Task: Print the page in color.
Action: Mouse moved to (24, 81)
Screenshot: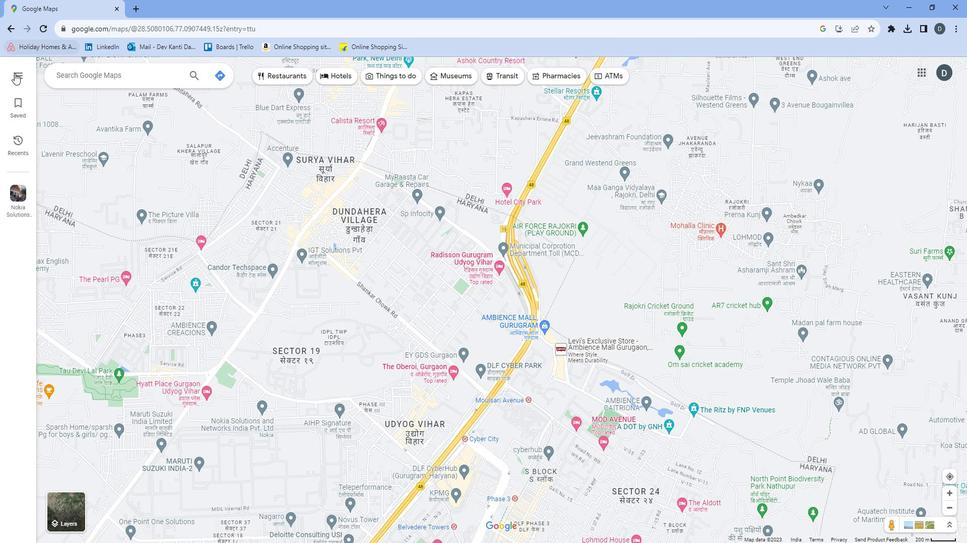 
Action: Mouse pressed left at (24, 81)
Screenshot: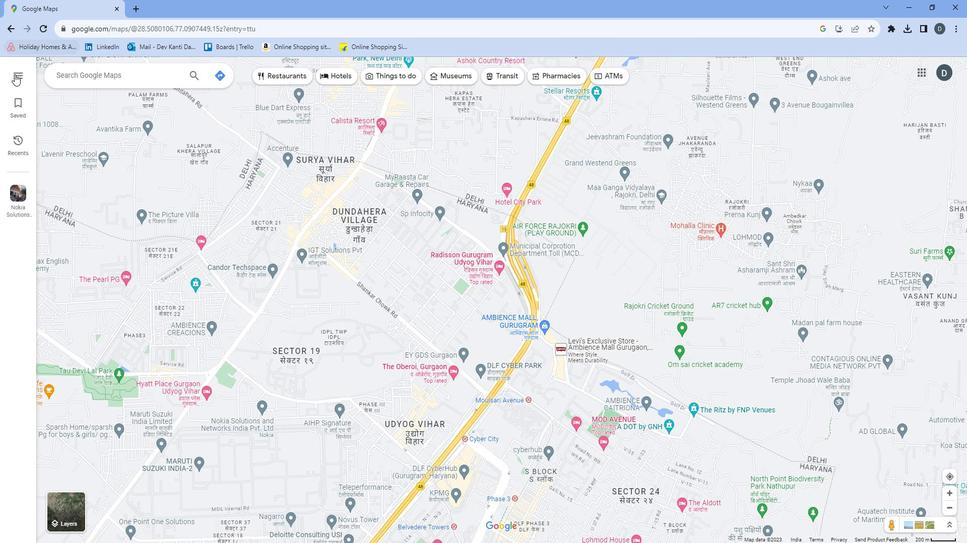 
Action: Mouse moved to (71, 273)
Screenshot: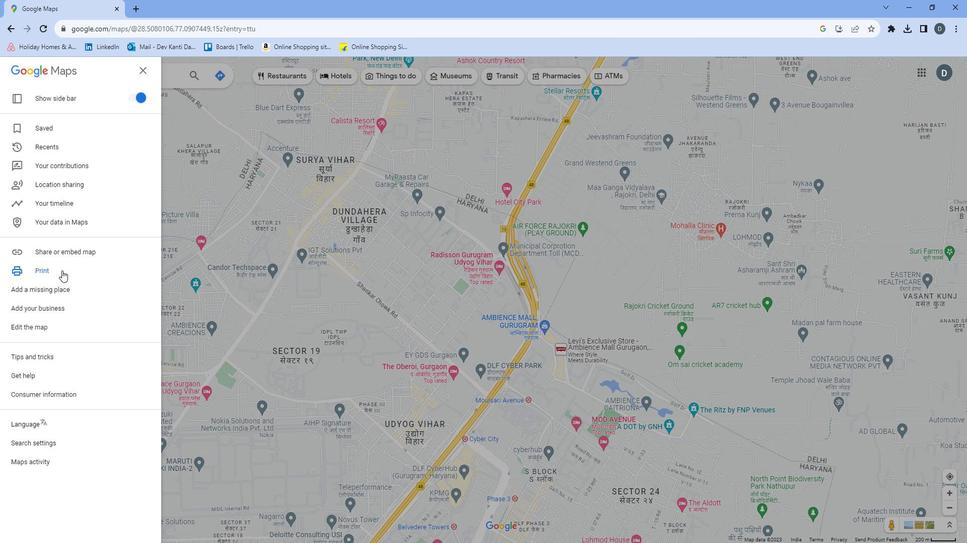 
Action: Mouse pressed left at (71, 273)
Screenshot: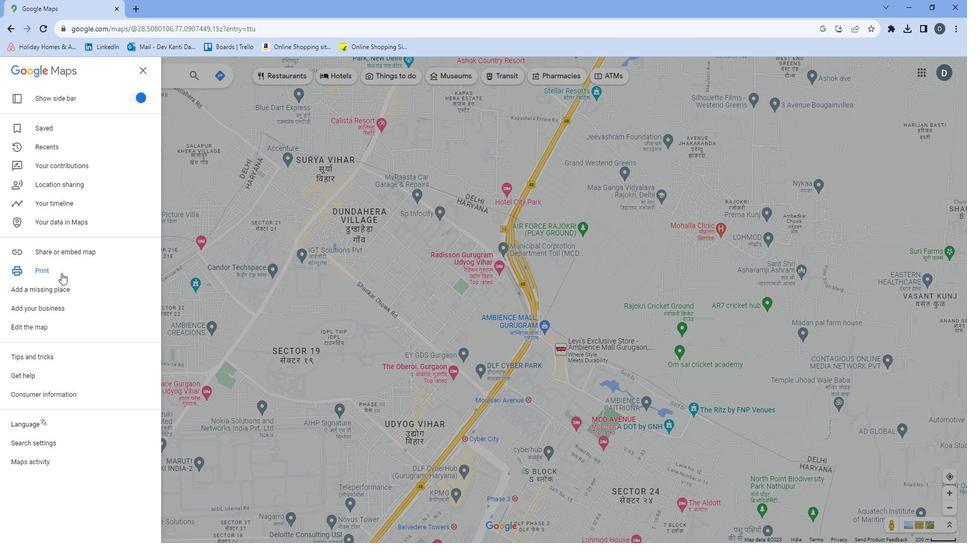 
Action: Mouse moved to (944, 80)
Screenshot: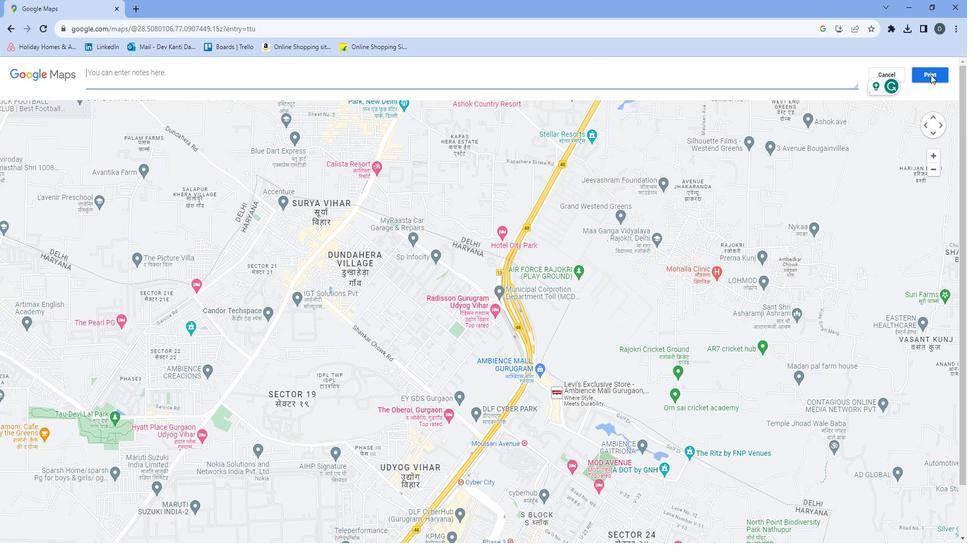 
Action: Mouse pressed left at (944, 80)
Screenshot: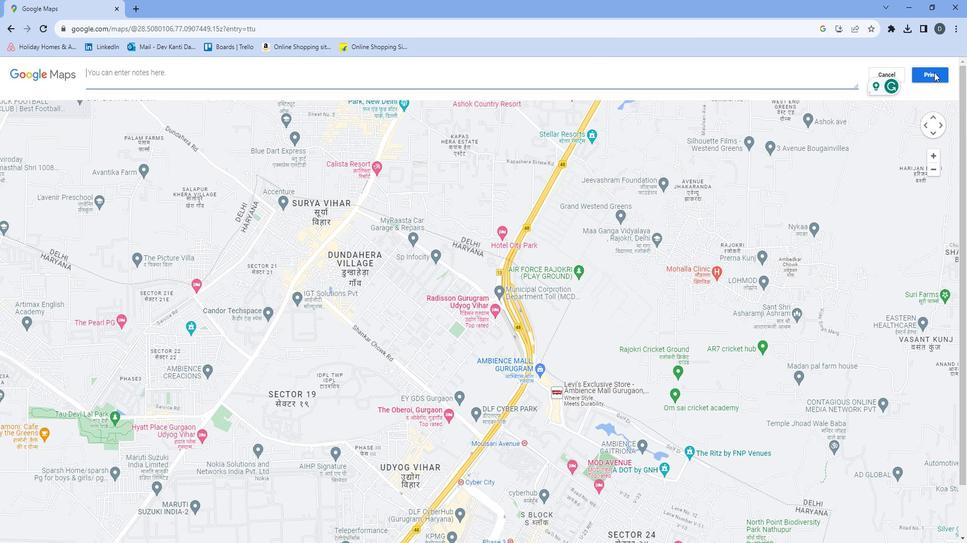 
Action: Mouse moved to (774, 172)
Screenshot: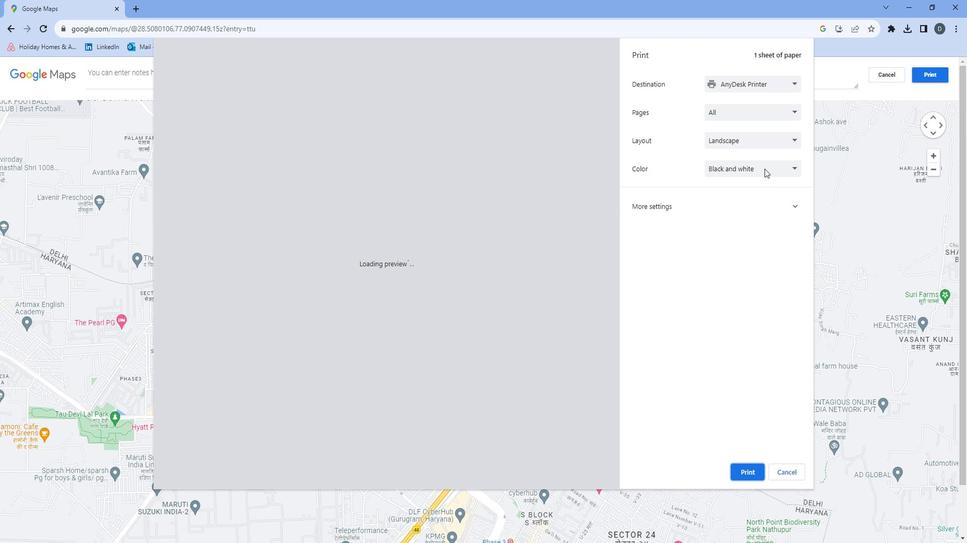 
Action: Mouse pressed left at (774, 172)
Screenshot: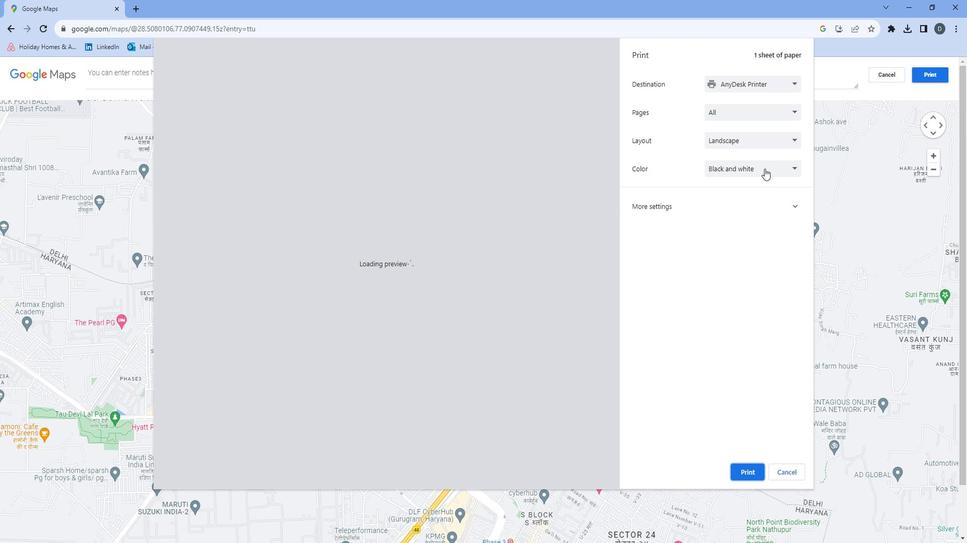 
Action: Mouse moved to (769, 197)
Screenshot: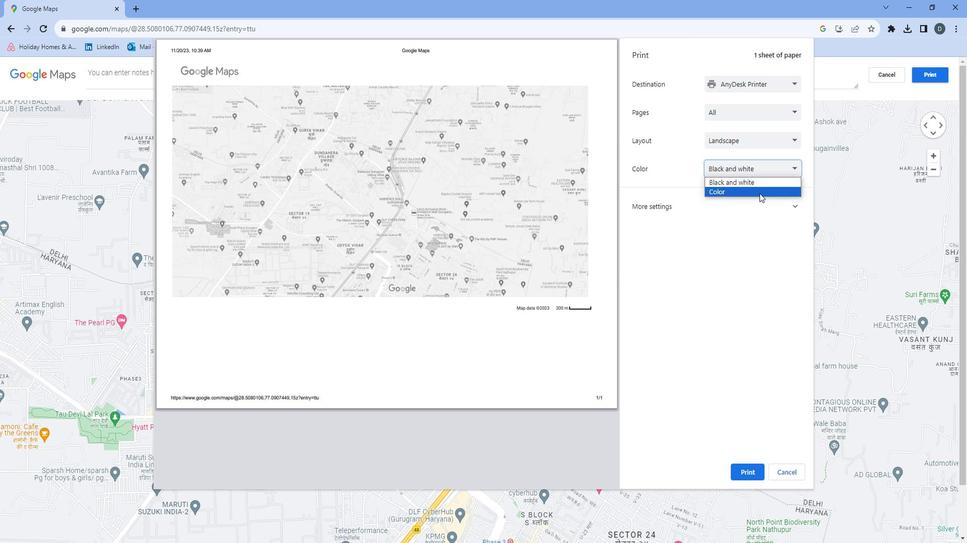 
Action: Mouse pressed left at (769, 197)
Screenshot: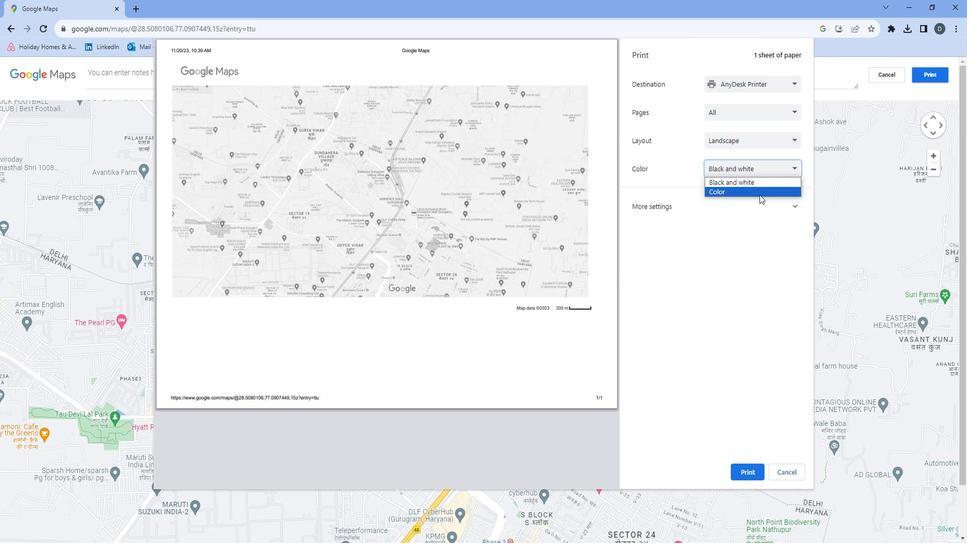 
Action: Mouse moved to (759, 458)
Screenshot: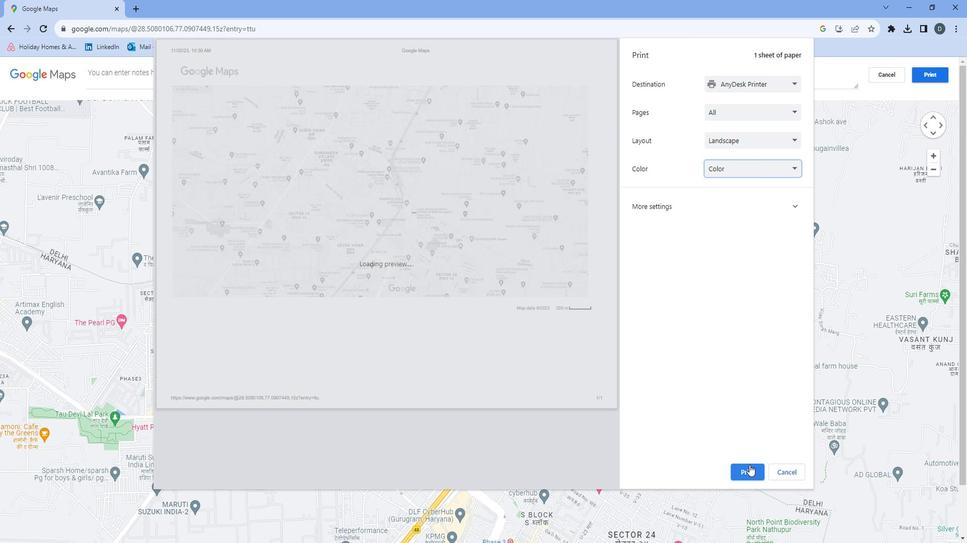 
Action: Mouse pressed left at (759, 458)
Screenshot: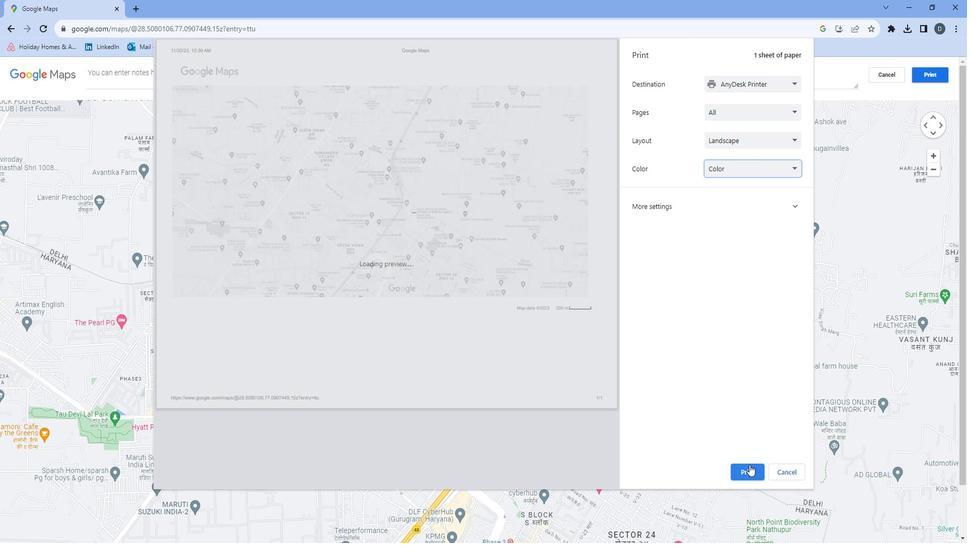 
Action: Mouse moved to (762, 388)
Screenshot: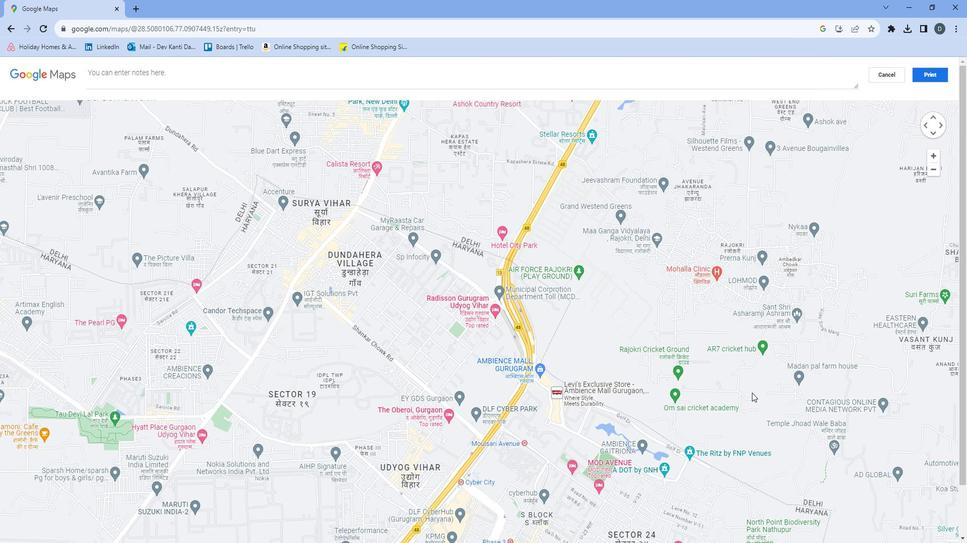 
